 Task: Check a repository's "Repository Stars" to see who favorited it.
Action: Mouse moved to (508, 39)
Screenshot: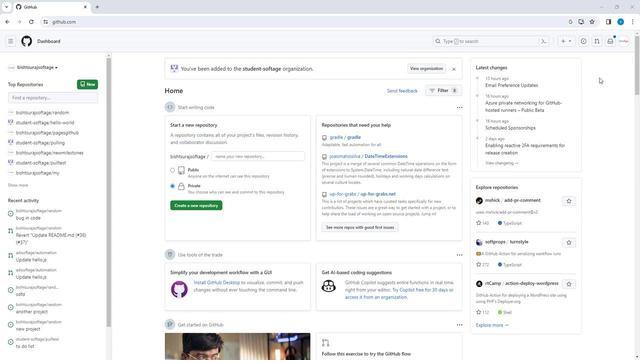 
Action: Mouse pressed left at (508, 39)
Screenshot: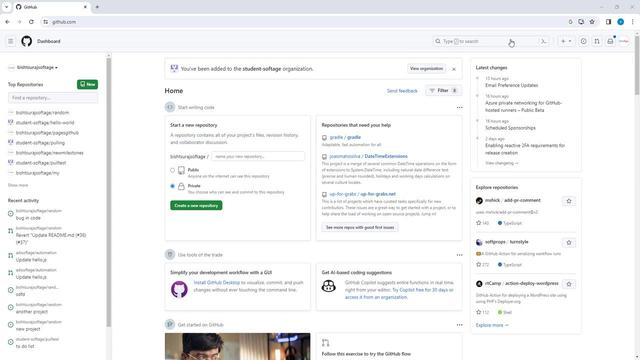 
Action: Key pressed bootst
Screenshot: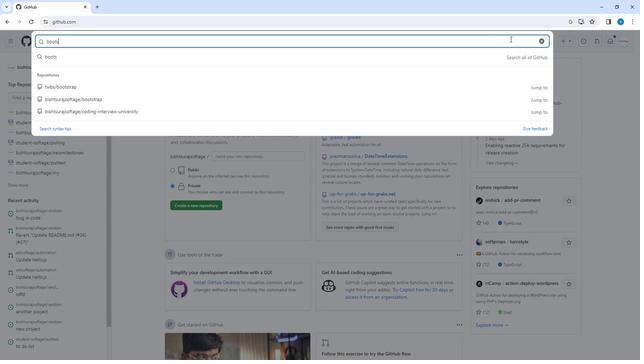 
Action: Mouse moved to (251, 88)
Screenshot: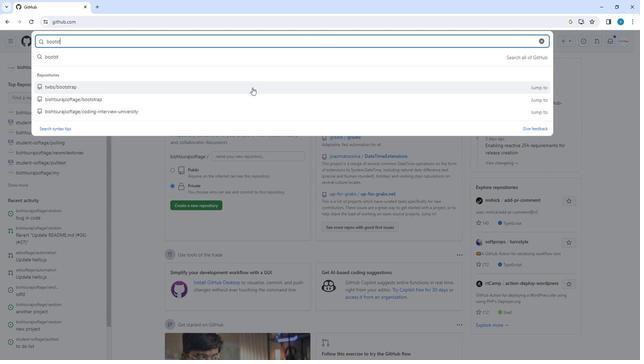 
Action: Mouse pressed left at (251, 88)
Screenshot: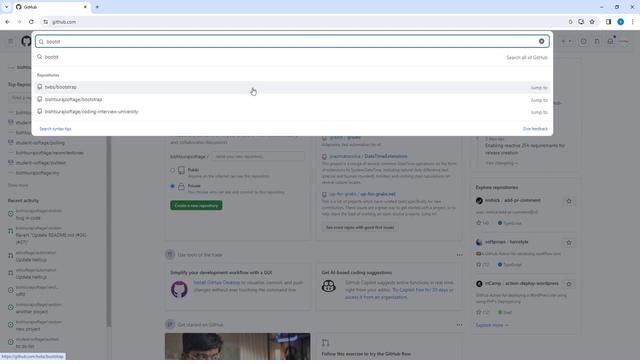 
Action: Mouse moved to (442, 238)
Screenshot: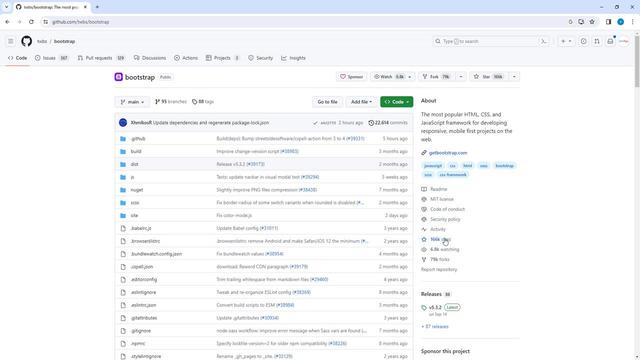
Action: Mouse pressed left at (442, 238)
Screenshot: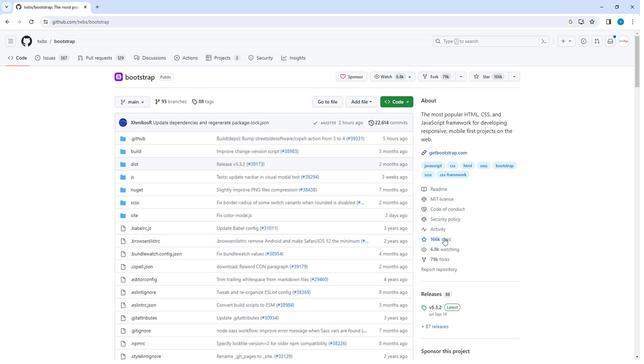
Action: Mouse moved to (303, 233)
Screenshot: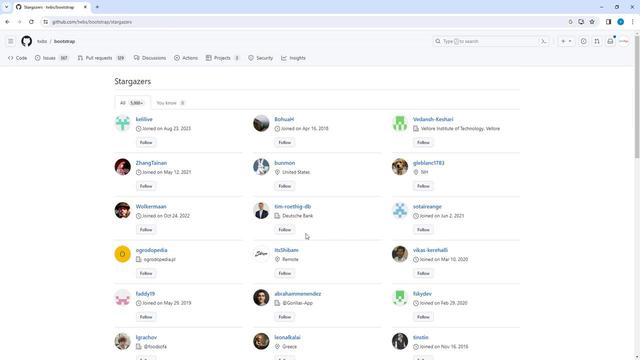 
Action: Mouse scrolled (303, 233) with delta (0, 0)
Screenshot: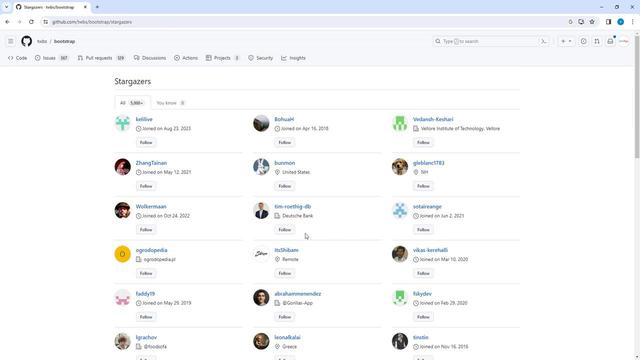 
Action: Mouse scrolled (303, 233) with delta (0, 0)
Screenshot: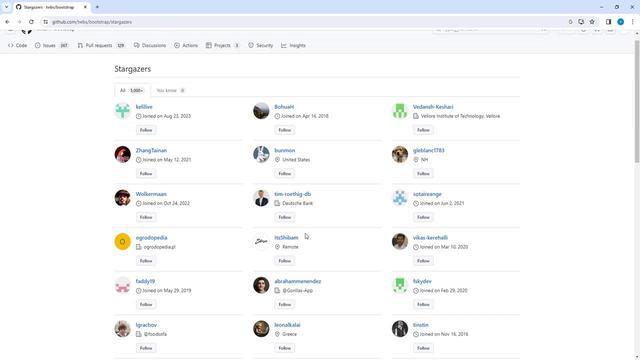 
Action: Mouse scrolled (303, 233) with delta (0, 0)
Screenshot: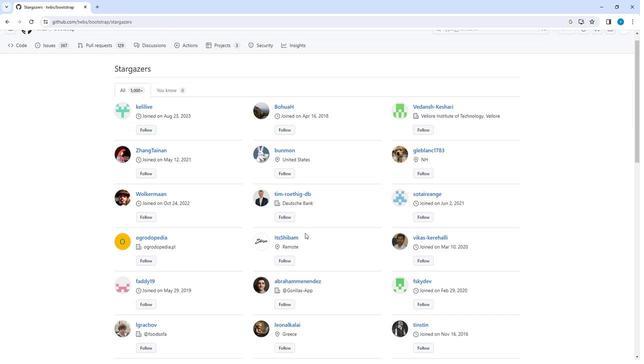 
Action: Mouse scrolled (303, 233) with delta (0, 0)
Screenshot: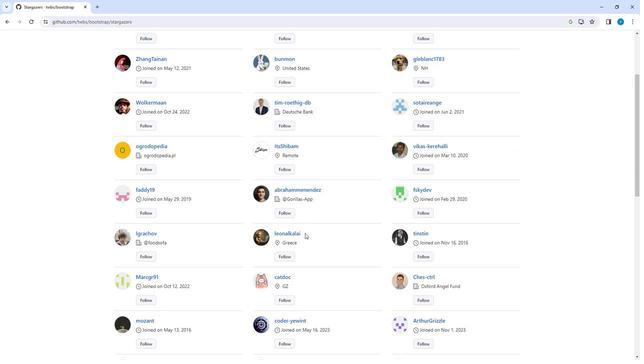 
Action: Mouse scrolled (303, 233) with delta (0, 0)
Screenshot: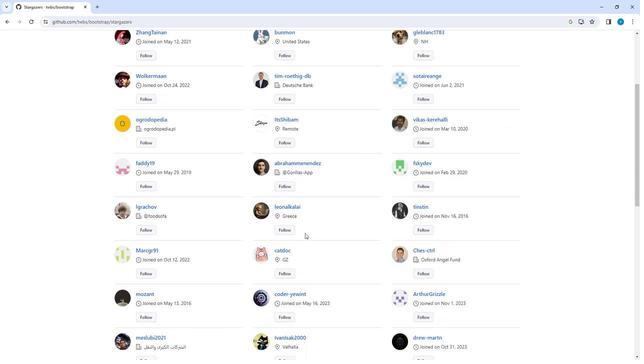 
Action: Mouse moved to (286, 221)
Screenshot: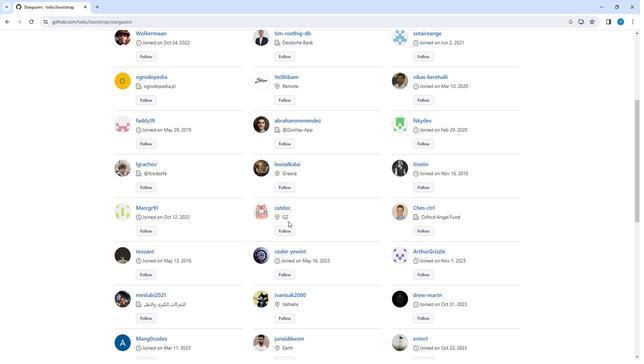 
Action: Mouse scrolled (286, 221) with delta (0, 0)
Screenshot: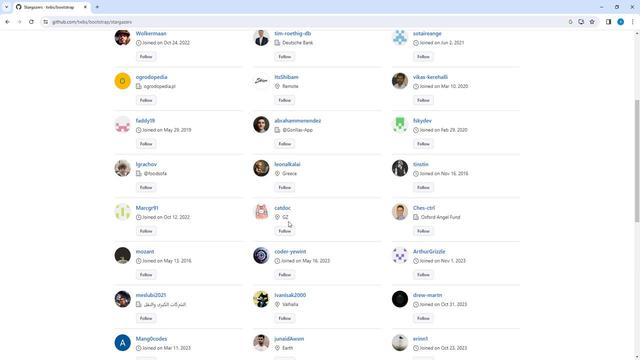 
Action: Mouse scrolled (286, 221) with delta (0, 0)
Screenshot: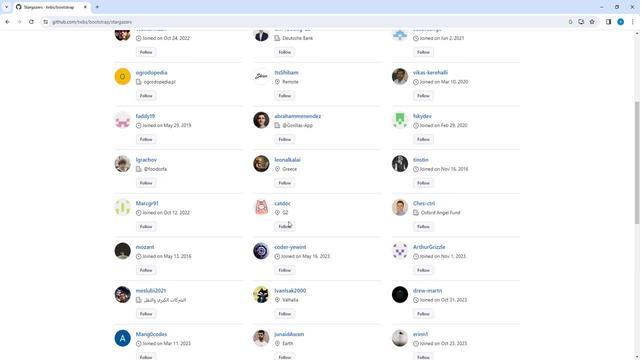 
Action: Mouse moved to (297, 97)
Screenshot: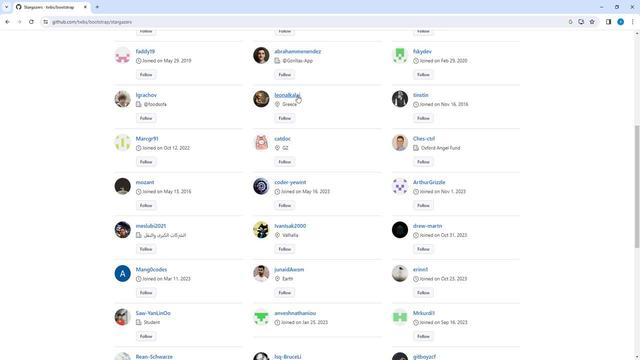 
Action: Mouse scrolled (297, 96) with delta (0, 0)
Screenshot: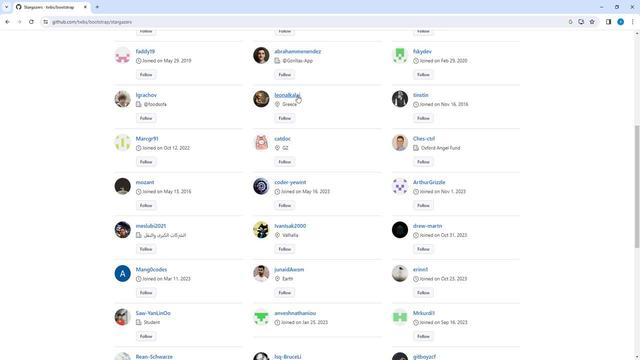 
Action: Mouse moved to (298, 98)
Screenshot: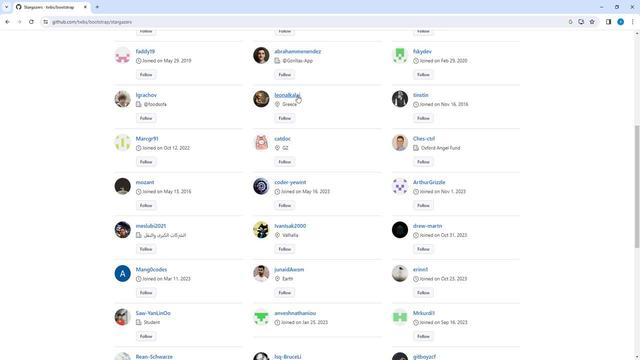 
Action: Mouse scrolled (298, 98) with delta (0, 0)
Screenshot: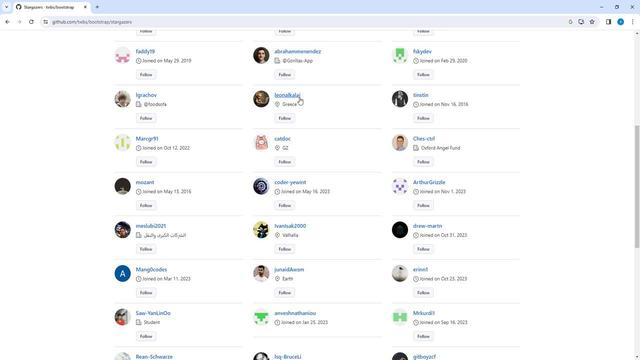 
Action: Mouse moved to (298, 98)
Screenshot: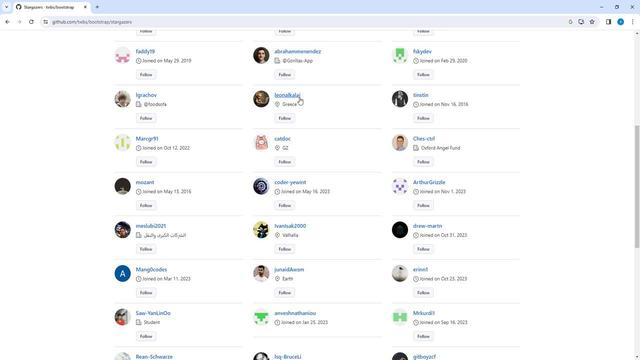 
Action: Mouse scrolled (298, 98) with delta (0, 0)
Screenshot: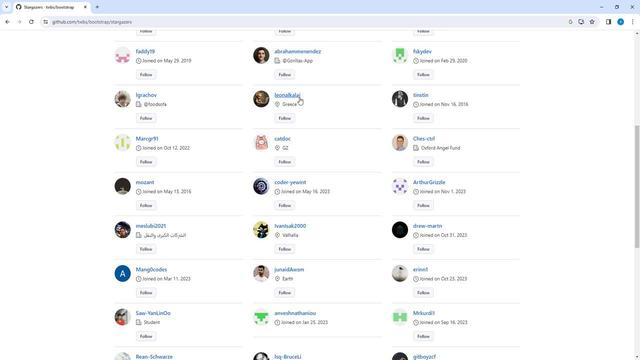 
Action: Mouse moved to (299, 99)
Screenshot: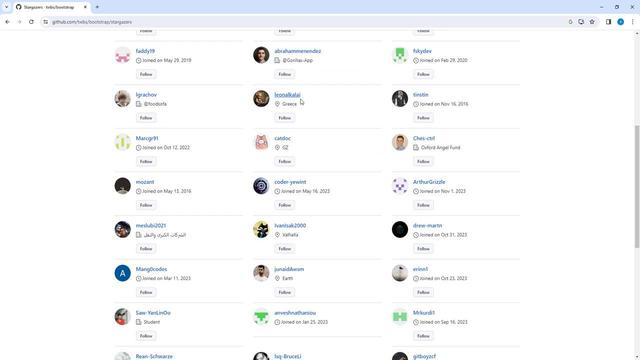 
Action: Mouse scrolled (299, 99) with delta (0, 0)
Screenshot: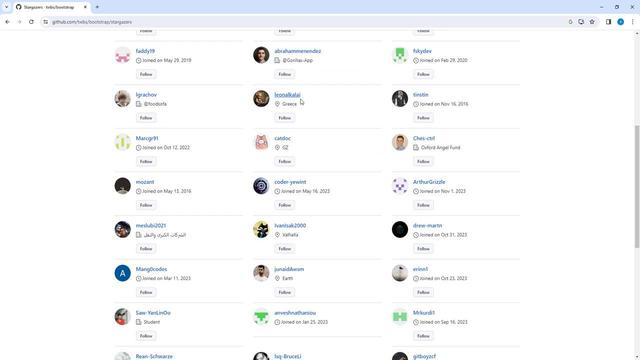 
Action: Mouse moved to (299, 99)
Screenshot: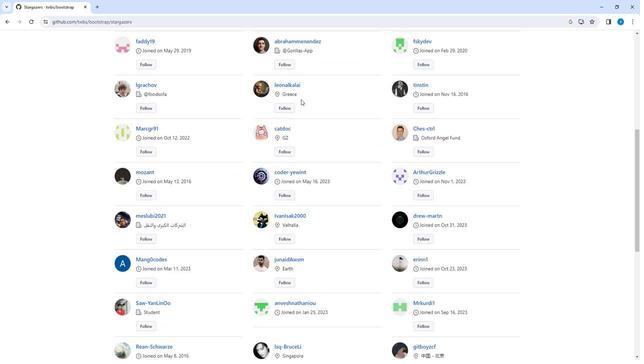 
Action: Mouse scrolled (299, 99) with delta (0, 0)
Screenshot: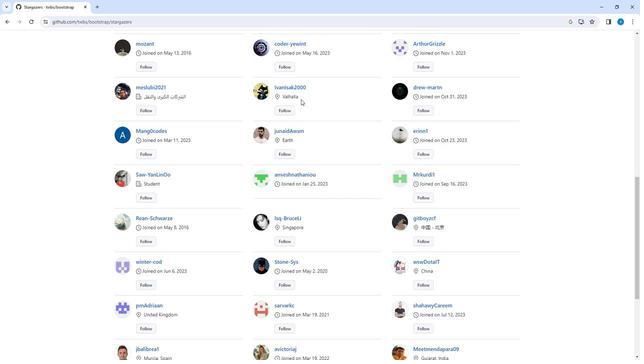
Action: Mouse scrolled (299, 99) with delta (0, 0)
Screenshot: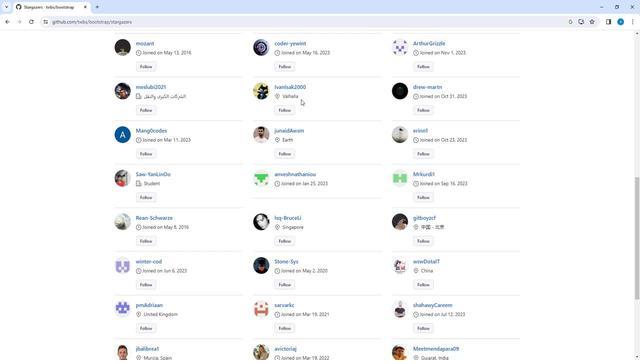 
Action: Mouse scrolled (299, 99) with delta (0, 0)
Screenshot: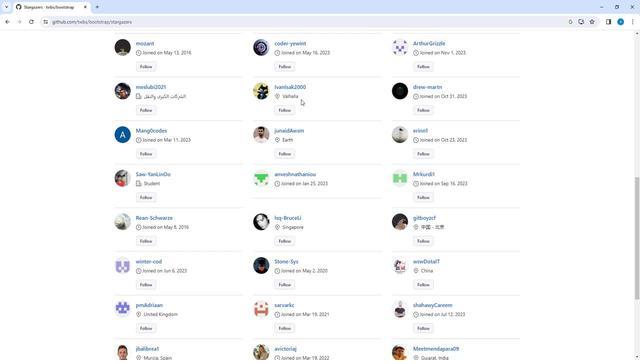 
Action: Mouse scrolled (299, 99) with delta (0, 0)
Screenshot: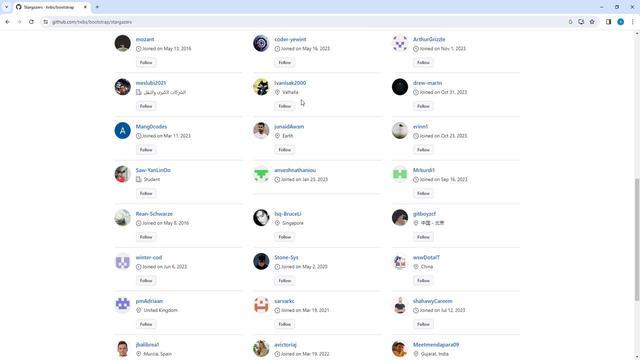 
Action: Mouse scrolled (299, 99) with delta (0, 0)
Screenshot: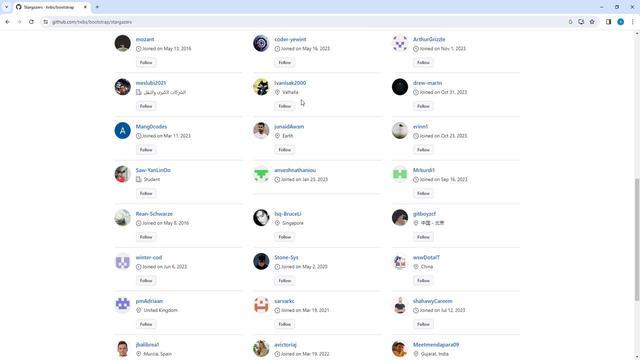 
Action: Mouse moved to (148, 202)
Screenshot: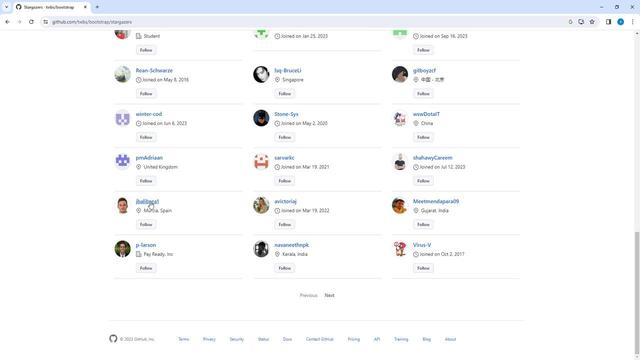 
Action: Mouse pressed left at (148, 202)
Screenshot: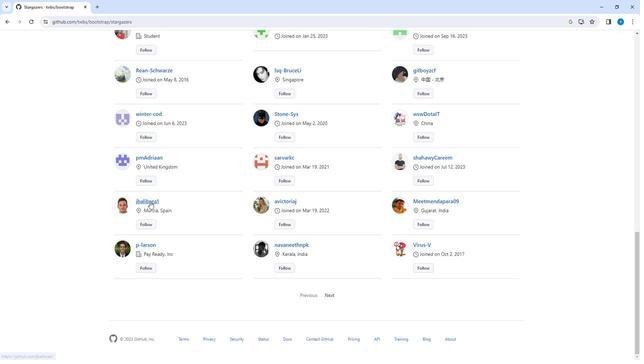 
Action: Mouse moved to (148, 202)
Screenshot: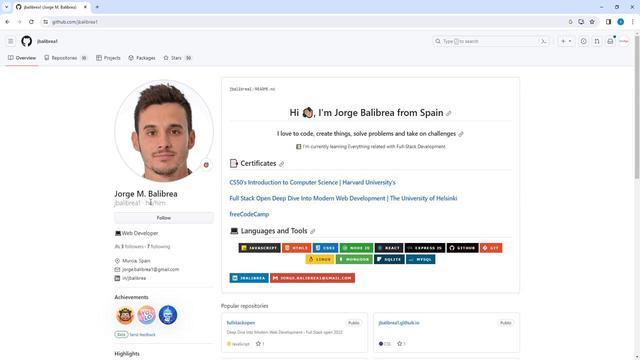 
Action: Mouse scrolled (148, 202) with delta (0, 0)
Screenshot: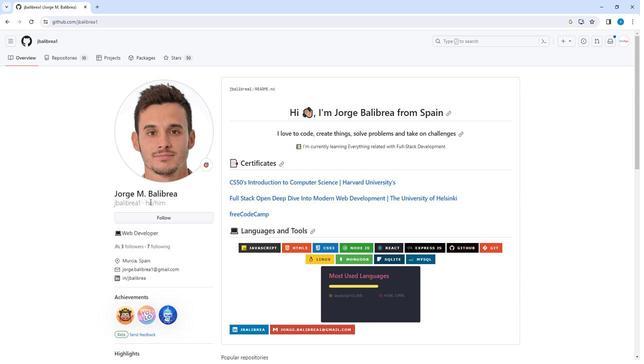 
Action: Mouse scrolled (148, 202) with delta (0, 0)
Screenshot: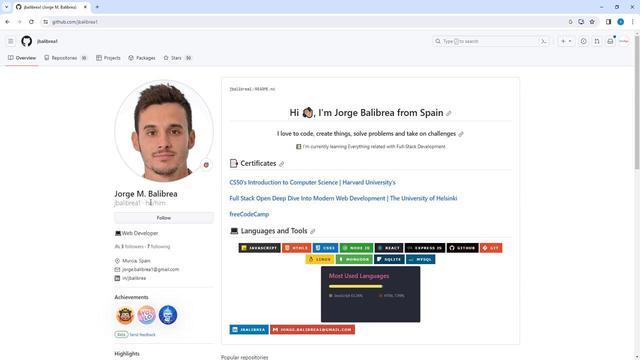 
Action: Mouse scrolled (148, 202) with delta (0, 0)
Screenshot: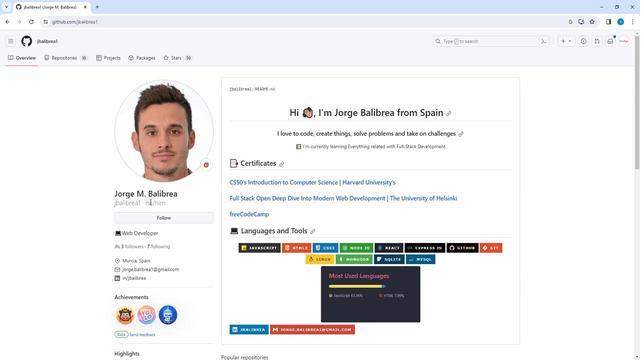 
Action: Mouse scrolled (148, 202) with delta (0, 0)
Screenshot: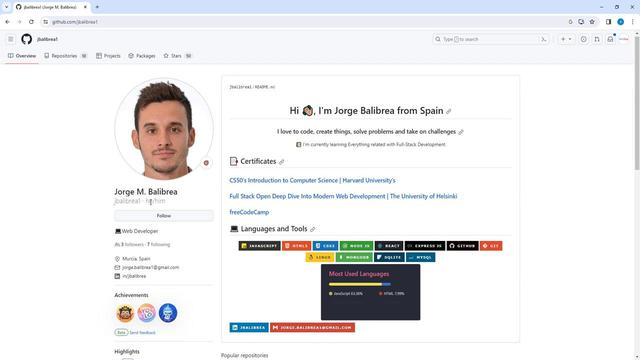 
Action: Mouse scrolled (148, 202) with delta (0, 0)
Screenshot: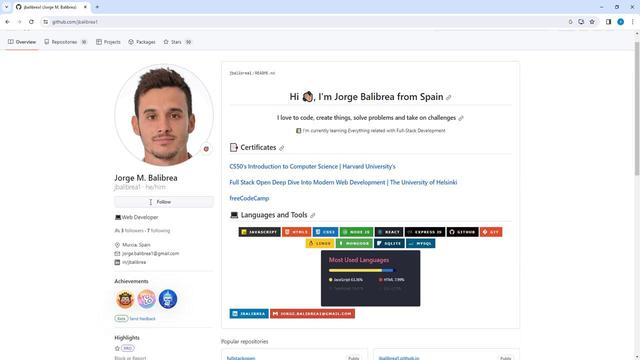 
Action: Mouse scrolled (148, 202) with delta (0, 0)
Screenshot: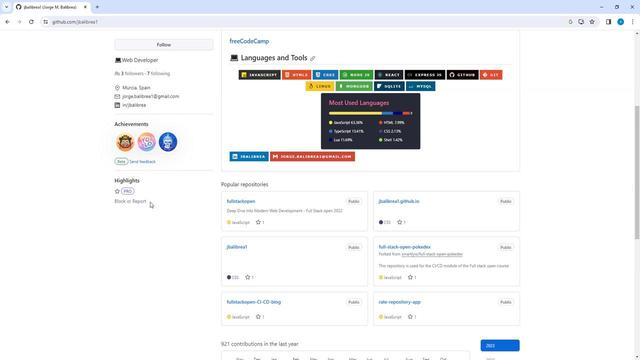 
Action: Mouse scrolled (148, 202) with delta (0, 0)
Screenshot: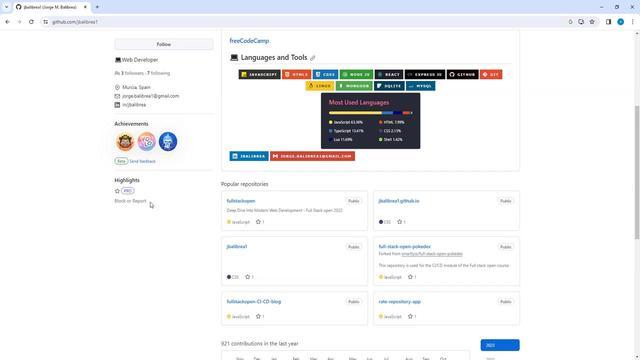 
Action: Mouse scrolled (148, 202) with delta (0, 0)
Screenshot: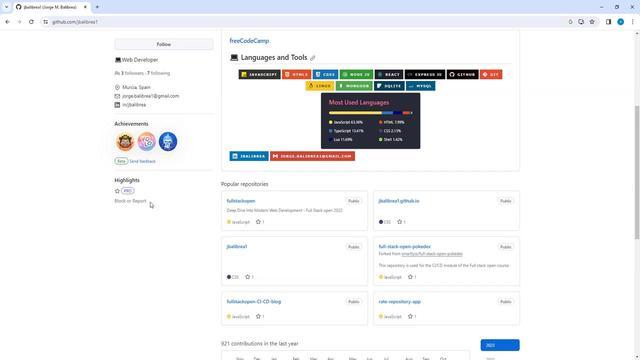 
Action: Mouse scrolled (148, 202) with delta (0, 0)
Screenshot: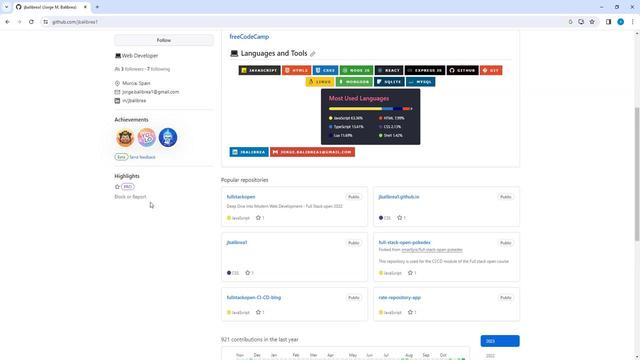 
Action: Mouse scrolled (148, 202) with delta (0, 0)
Screenshot: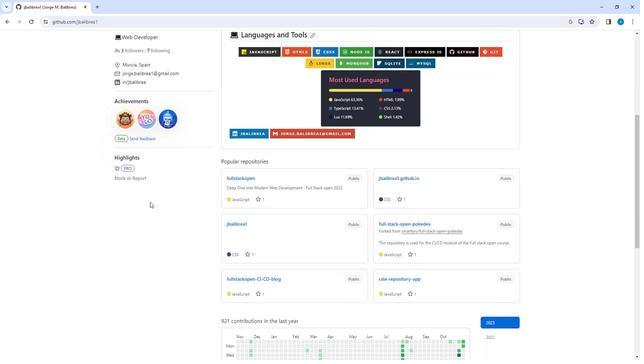 
Action: Mouse scrolled (148, 202) with delta (0, 0)
Screenshot: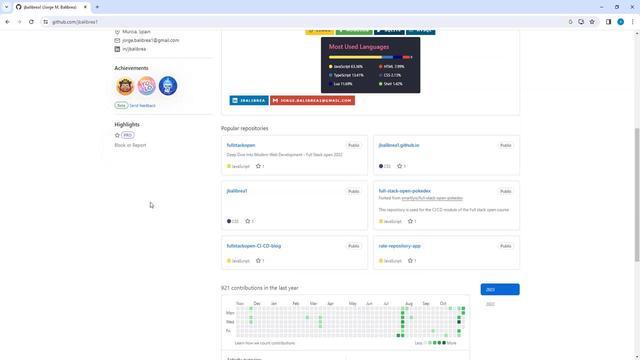 
Action: Mouse scrolled (148, 202) with delta (0, 0)
Screenshot: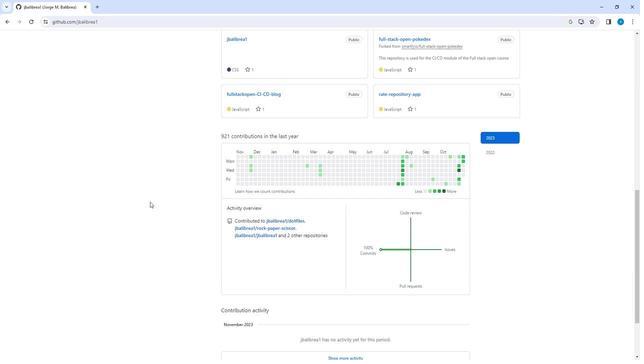 
Action: Mouse scrolled (148, 202) with delta (0, 0)
Screenshot: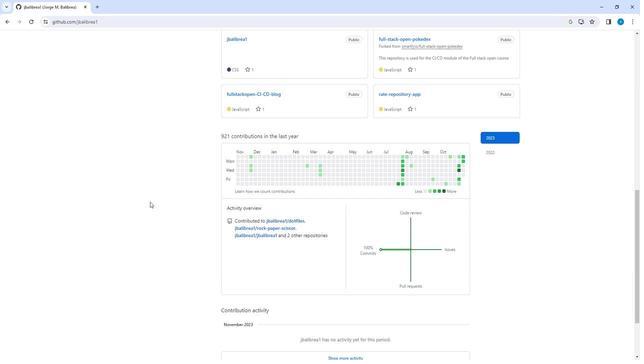 
Action: Mouse scrolled (148, 202) with delta (0, 0)
Screenshot: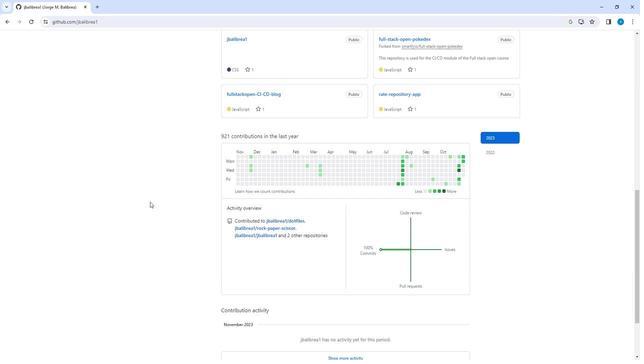 
Action: Mouse scrolled (148, 202) with delta (0, 0)
Screenshot: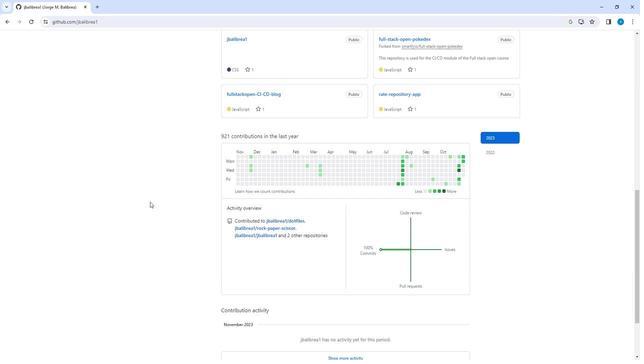 
Action: Mouse scrolled (148, 202) with delta (0, 0)
Screenshot: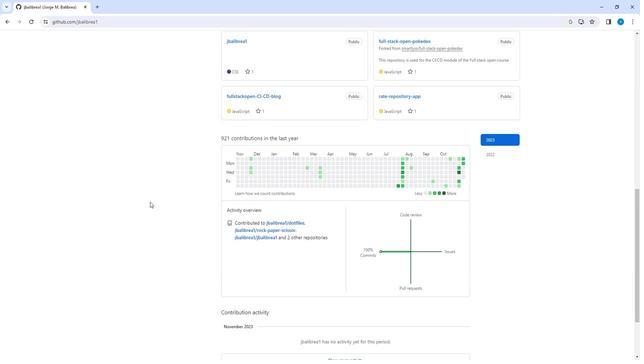 
Action: Mouse scrolled (148, 202) with delta (0, 0)
Screenshot: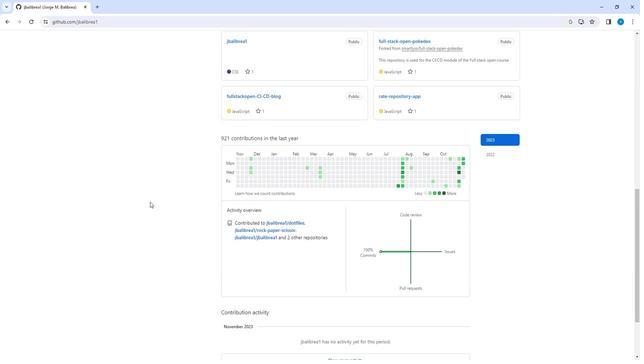 
Action: Mouse scrolled (148, 202) with delta (0, 0)
Screenshot: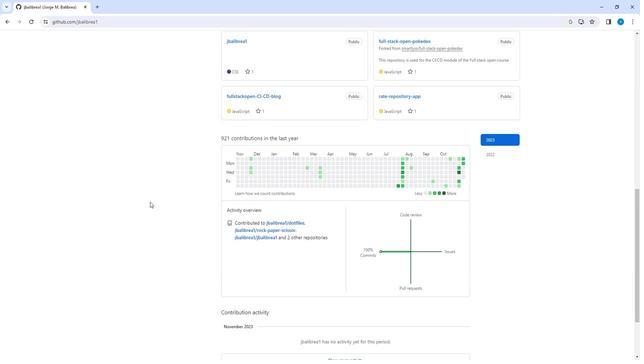 
Action: Mouse scrolled (148, 202) with delta (0, 0)
Screenshot: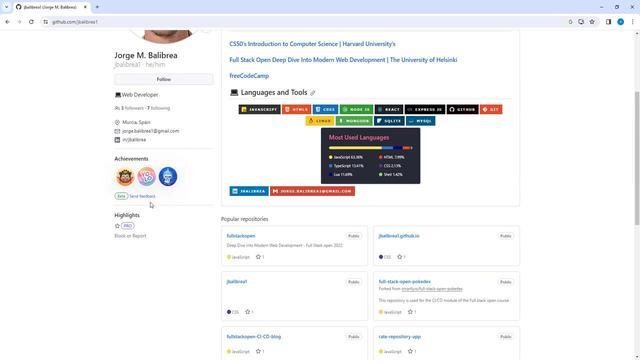 
Action: Mouse scrolled (148, 202) with delta (0, 0)
Screenshot: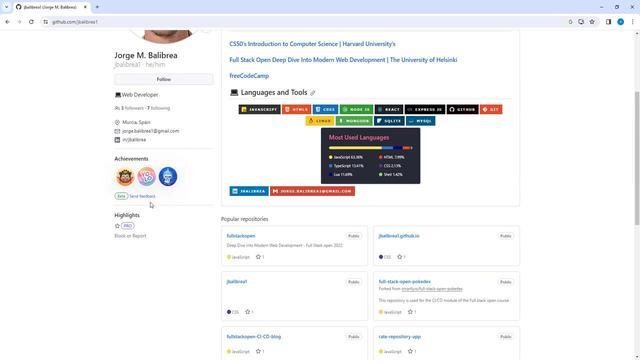 
Action: Mouse scrolled (148, 202) with delta (0, 0)
Screenshot: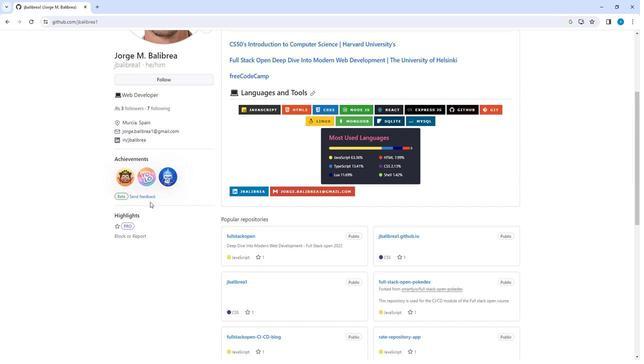 
Action: Mouse scrolled (148, 202) with delta (0, 0)
Screenshot: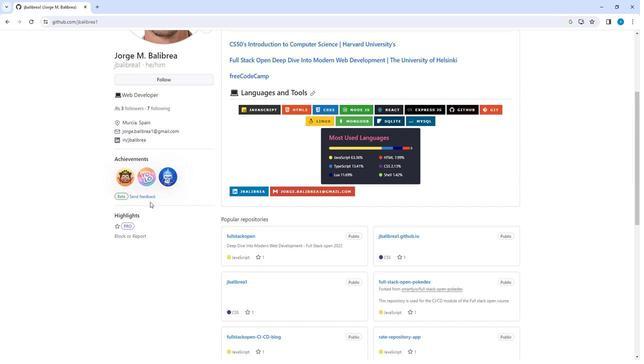 
Action: Mouse scrolled (148, 202) with delta (0, 0)
Screenshot: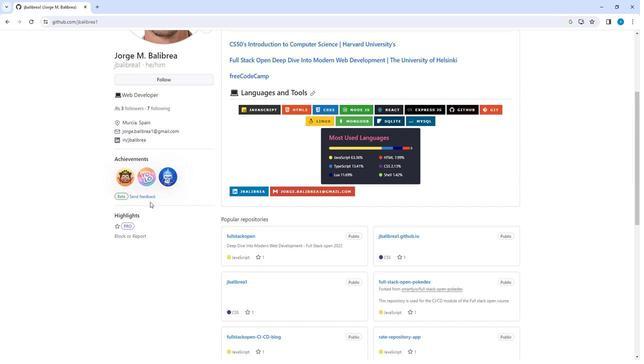 
Action: Mouse scrolled (148, 202) with delta (0, 0)
Screenshot: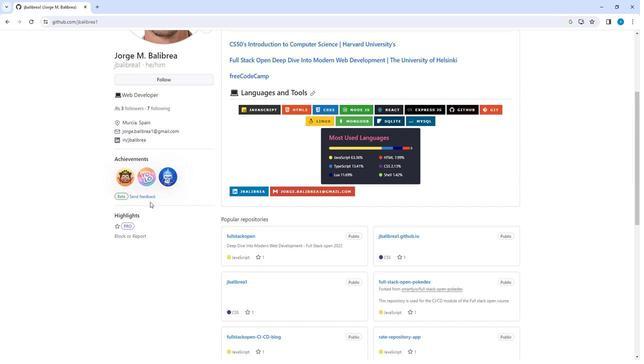 
Action: Mouse scrolled (148, 202) with delta (0, 0)
Screenshot: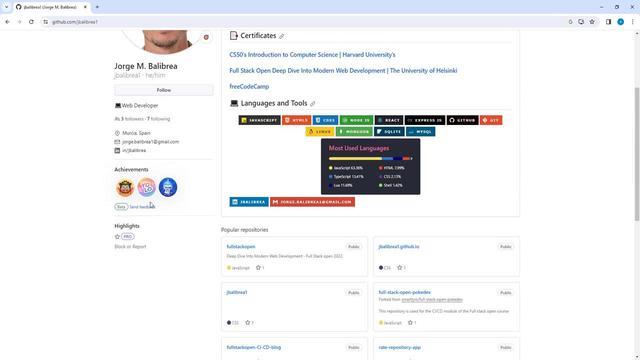 
Action: Mouse scrolled (148, 202) with delta (0, 0)
Screenshot: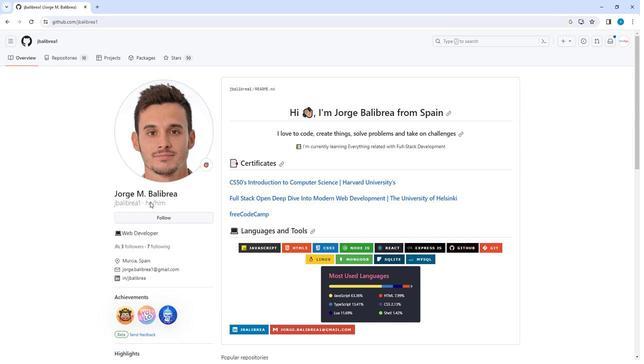 
Action: Mouse scrolled (148, 202) with delta (0, 0)
Screenshot: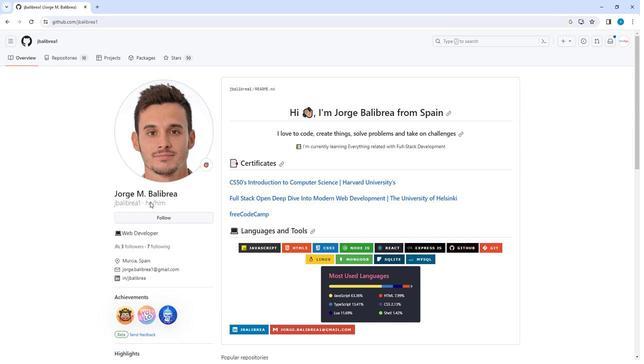 
Action: Mouse scrolled (148, 202) with delta (0, 0)
Screenshot: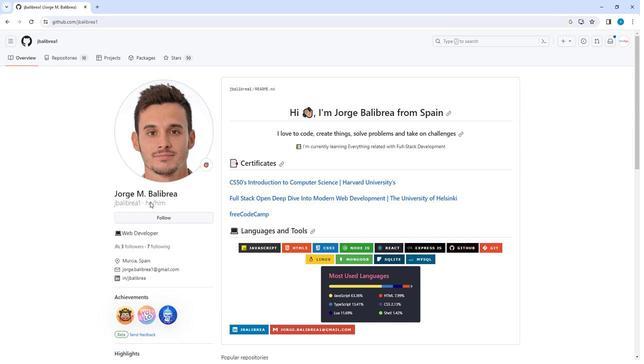 
Action: Mouse scrolled (148, 202) with delta (0, 0)
Screenshot: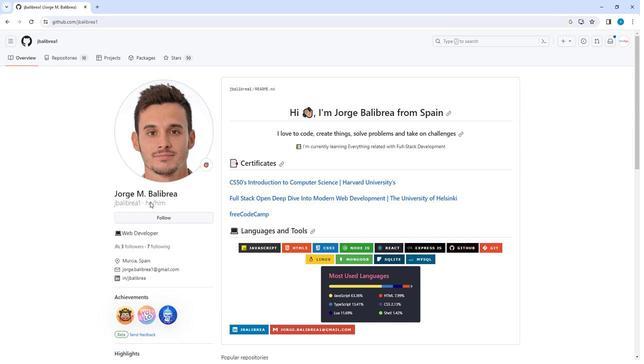 
Action: Mouse scrolled (148, 202) with delta (0, 0)
Screenshot: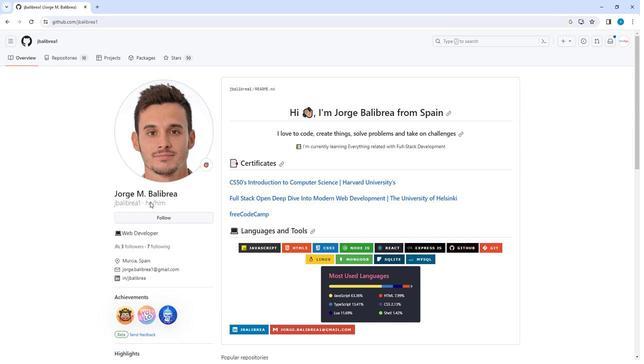 
Action: Mouse scrolled (148, 202) with delta (0, 0)
Screenshot: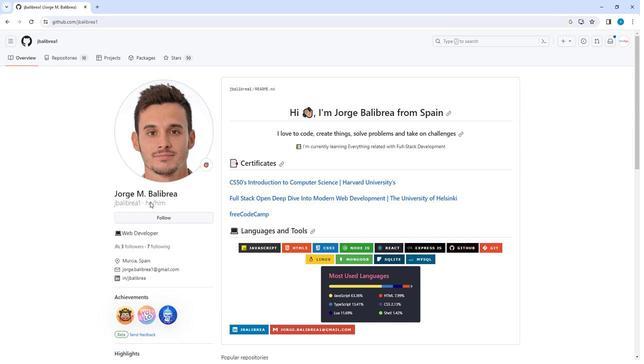 
Action: Mouse moved to (3, 19)
Screenshot: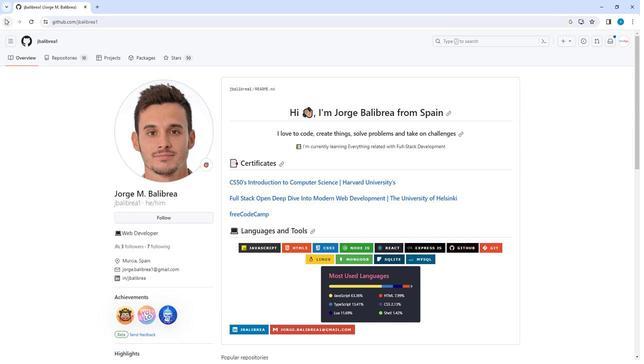
Action: Mouse pressed left at (3, 19)
Screenshot: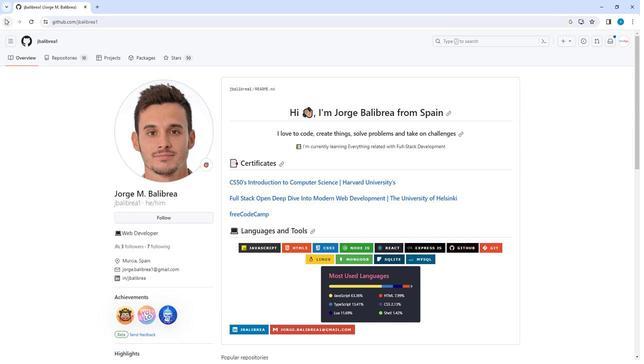 
Action: Mouse moved to (197, 202)
Screenshot: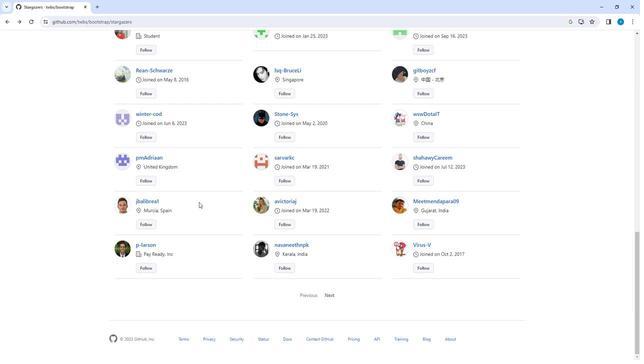 
Action: Mouse scrolled (197, 203) with delta (0, 0)
Screenshot: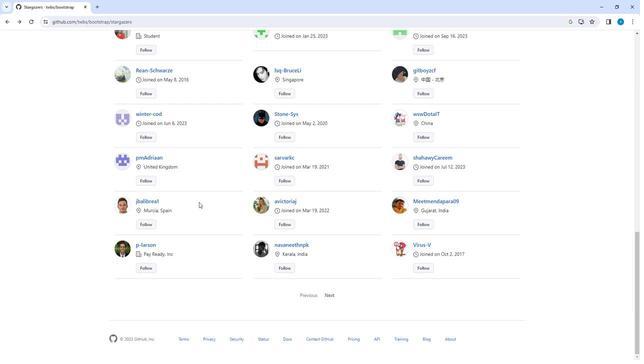 
Action: Mouse scrolled (197, 203) with delta (0, 0)
Screenshot: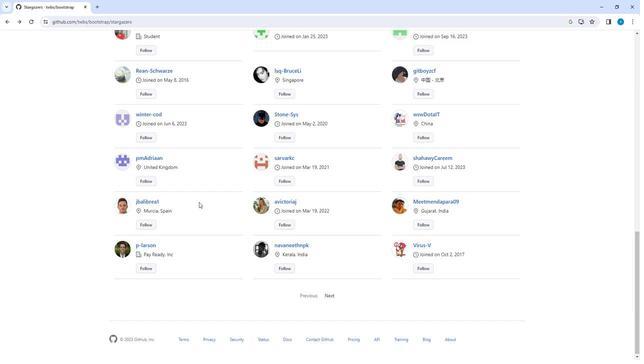 
Action: Mouse scrolled (197, 203) with delta (0, 0)
Screenshot: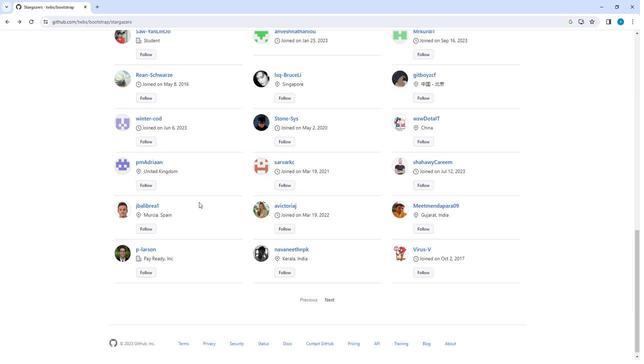 
Action: Mouse scrolled (197, 203) with delta (0, 0)
Screenshot: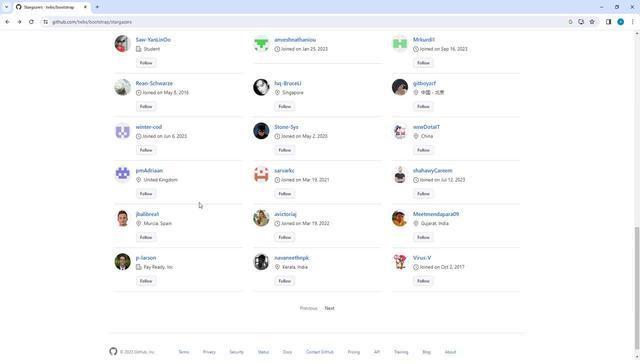
Action: Mouse scrolled (197, 203) with delta (0, 0)
Screenshot: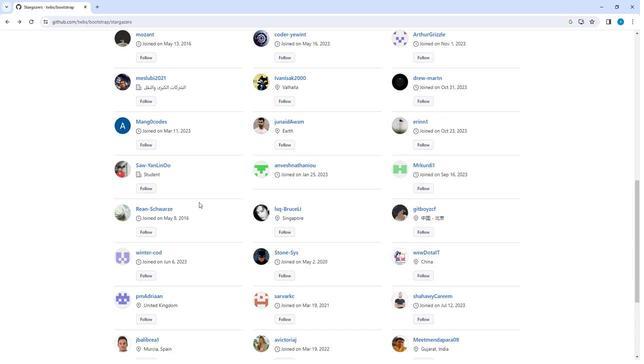 
Action: Mouse scrolled (197, 203) with delta (0, 0)
Screenshot: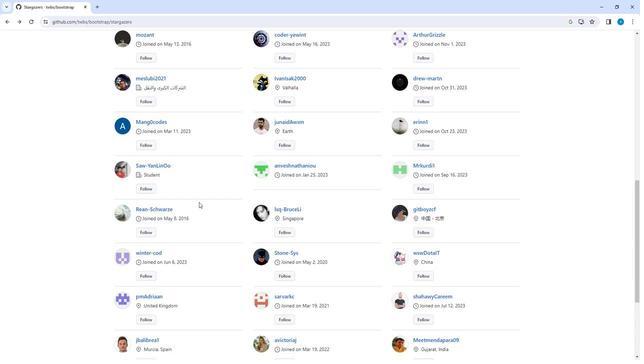 
Action: Mouse scrolled (197, 203) with delta (0, 0)
Screenshot: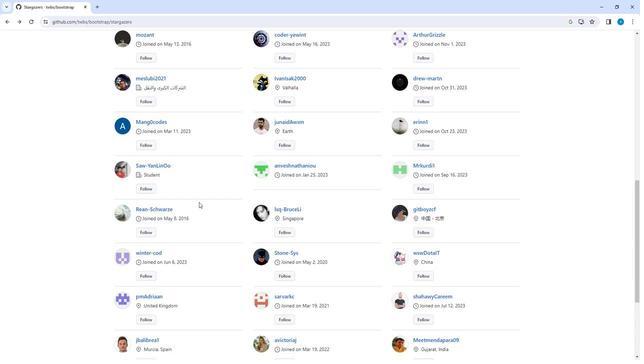 
Action: Mouse scrolled (197, 203) with delta (0, 0)
Screenshot: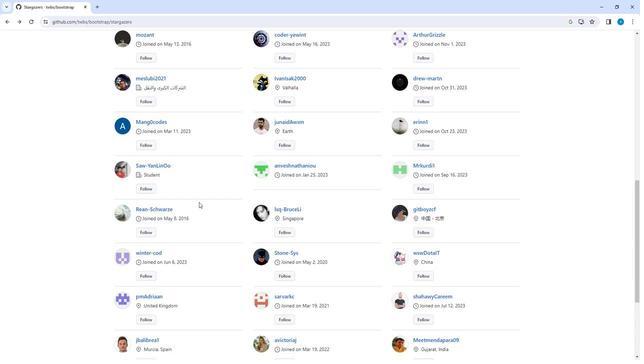 
Action: Mouse scrolled (197, 203) with delta (0, 0)
Screenshot: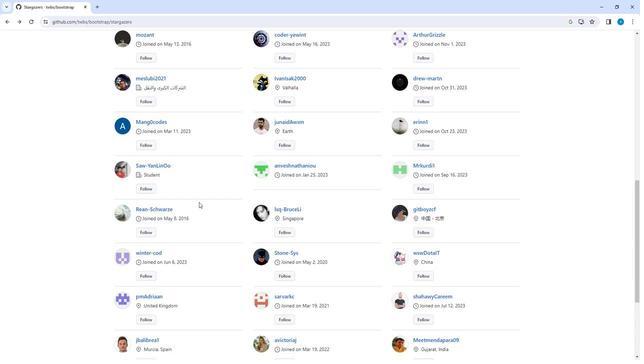 
Action: Mouse scrolled (197, 203) with delta (0, 0)
Screenshot: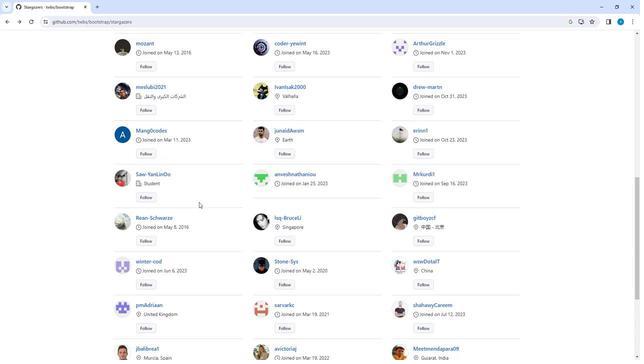 
Action: Mouse scrolled (197, 203) with delta (0, 0)
Screenshot: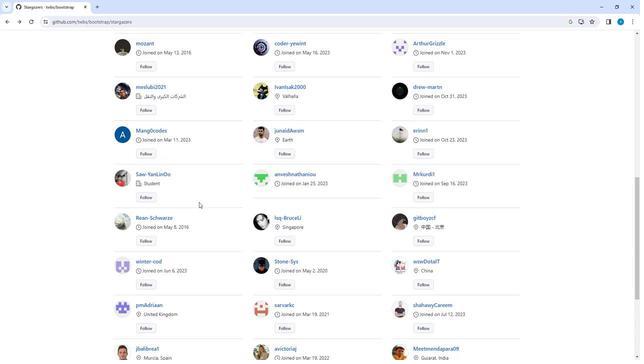 
Action: Mouse scrolled (197, 203) with delta (0, 0)
Screenshot: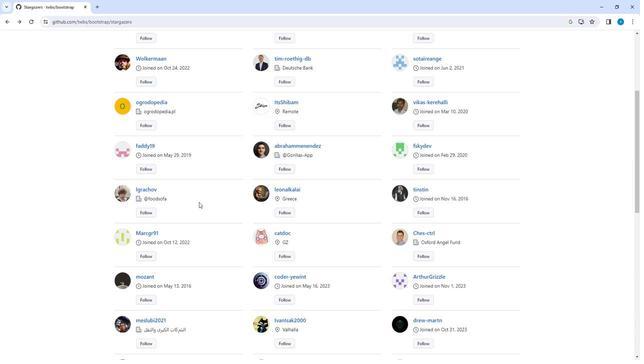 
Action: Mouse scrolled (197, 203) with delta (0, 0)
Screenshot: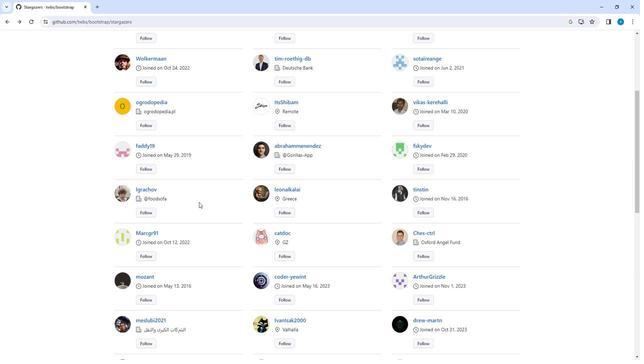 
Action: Mouse scrolled (197, 203) with delta (0, 0)
Screenshot: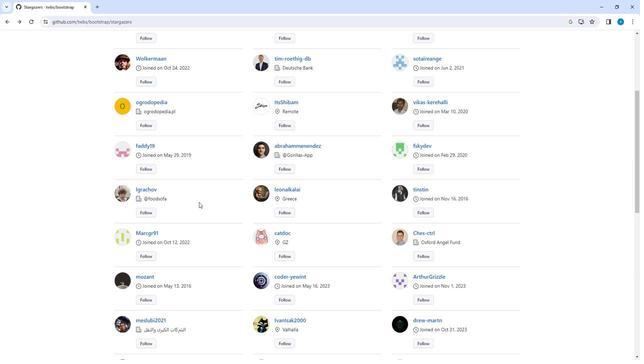 
Action: Mouse scrolled (197, 203) with delta (0, 0)
Screenshot: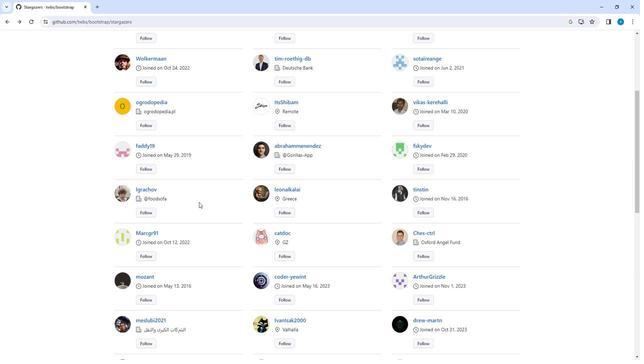 
Action: Mouse scrolled (197, 203) with delta (0, 0)
Screenshot: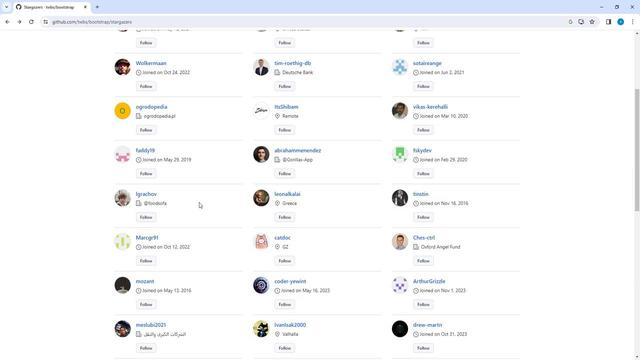 
Action: Mouse scrolled (197, 203) with delta (0, 0)
Screenshot: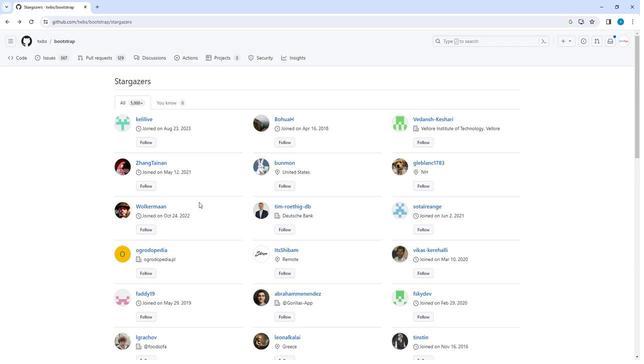 
Action: Mouse scrolled (197, 203) with delta (0, 0)
Screenshot: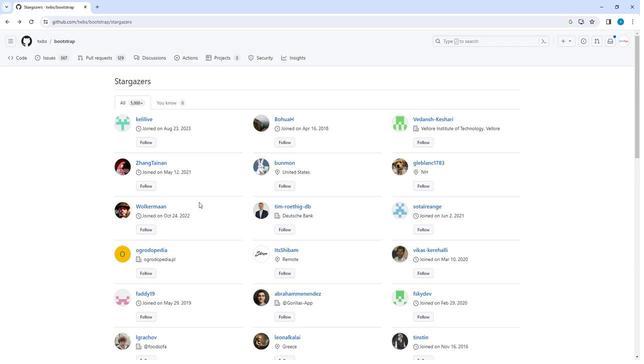 
Action: Mouse scrolled (197, 203) with delta (0, 0)
Screenshot: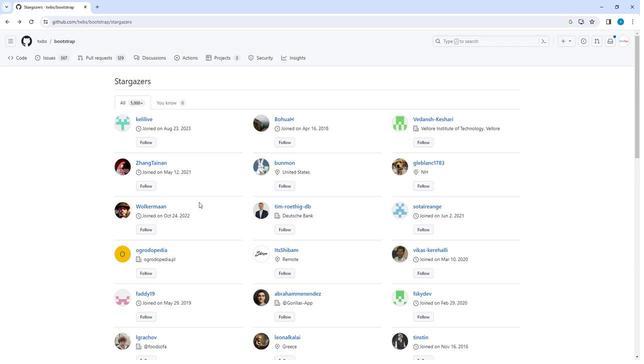 
Action: Mouse scrolled (197, 203) with delta (0, 0)
Screenshot: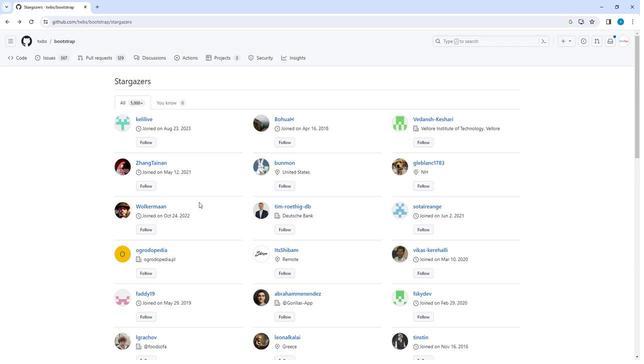 
Action: Mouse scrolled (197, 203) with delta (0, 0)
Screenshot: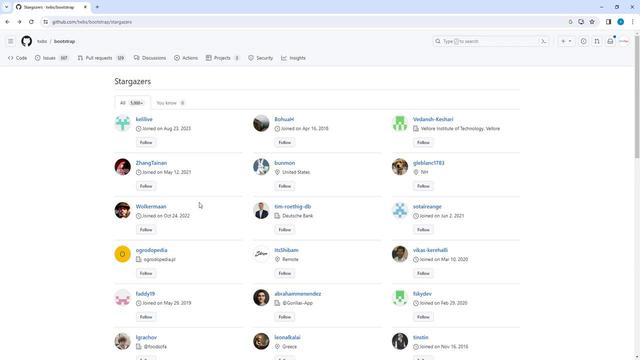 
